 Task: Create a section Feature Gating Sprint and in the section, add a milestone Virtual Private Network (VPN) Implementation in the project ZirconTech.
Action: Mouse moved to (76, 337)
Screenshot: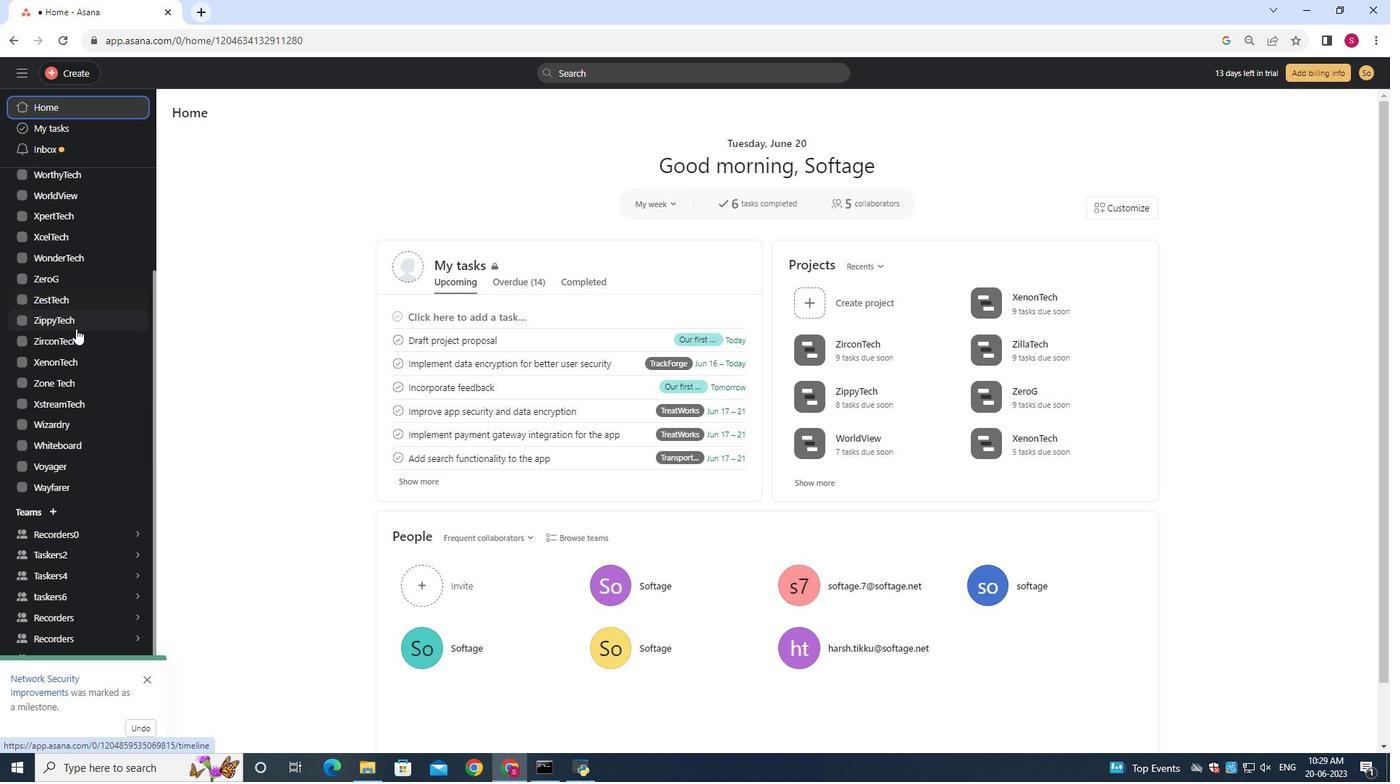 
Action: Mouse pressed left at (76, 337)
Screenshot: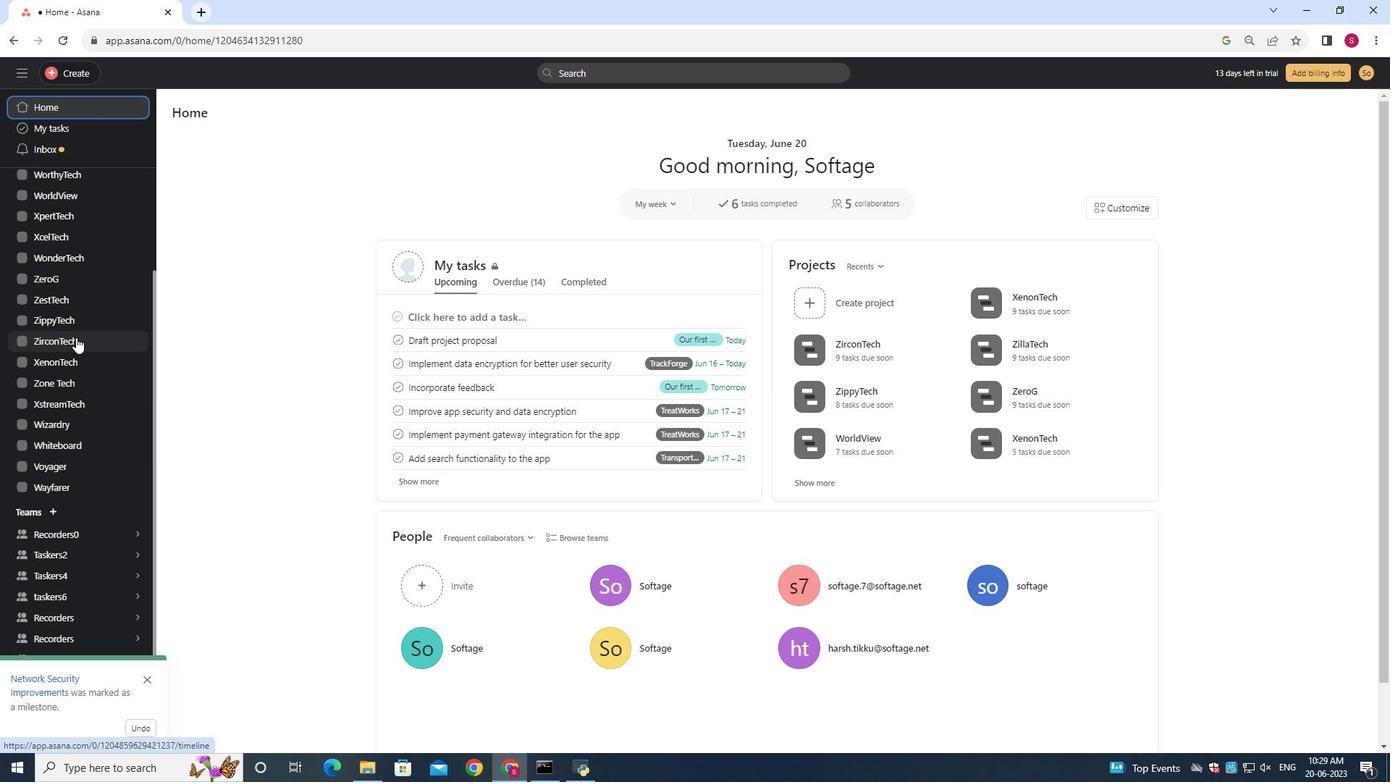 
Action: Mouse moved to (233, 178)
Screenshot: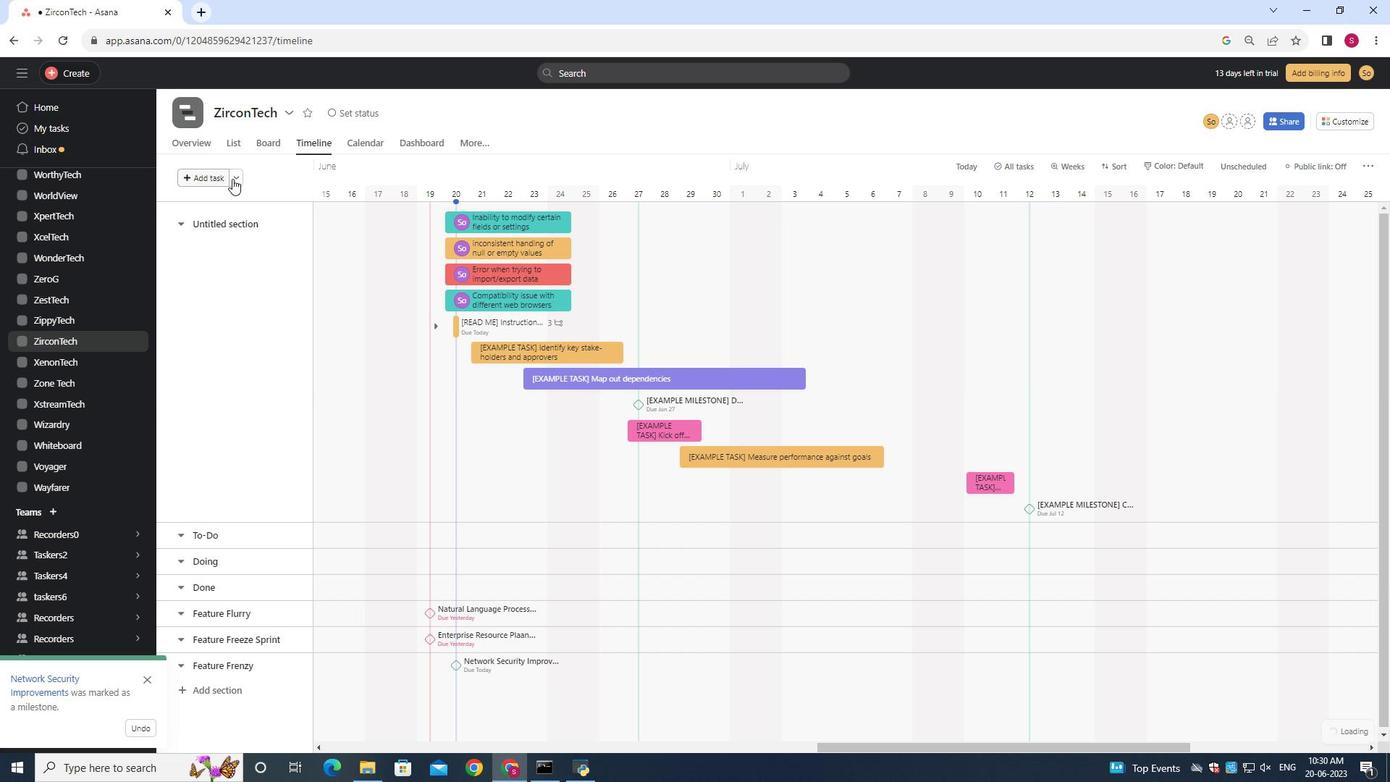 
Action: Mouse pressed left at (233, 178)
Screenshot: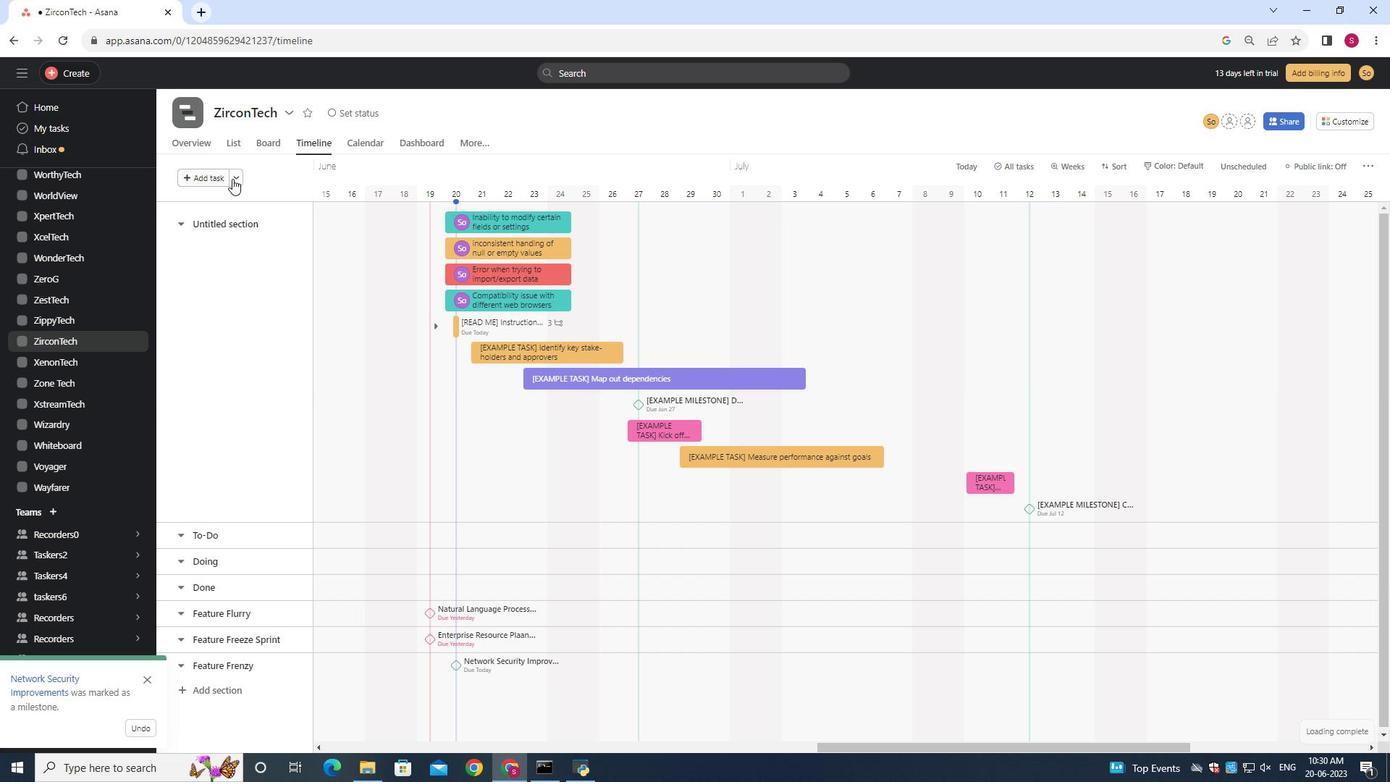 
Action: Mouse moved to (258, 205)
Screenshot: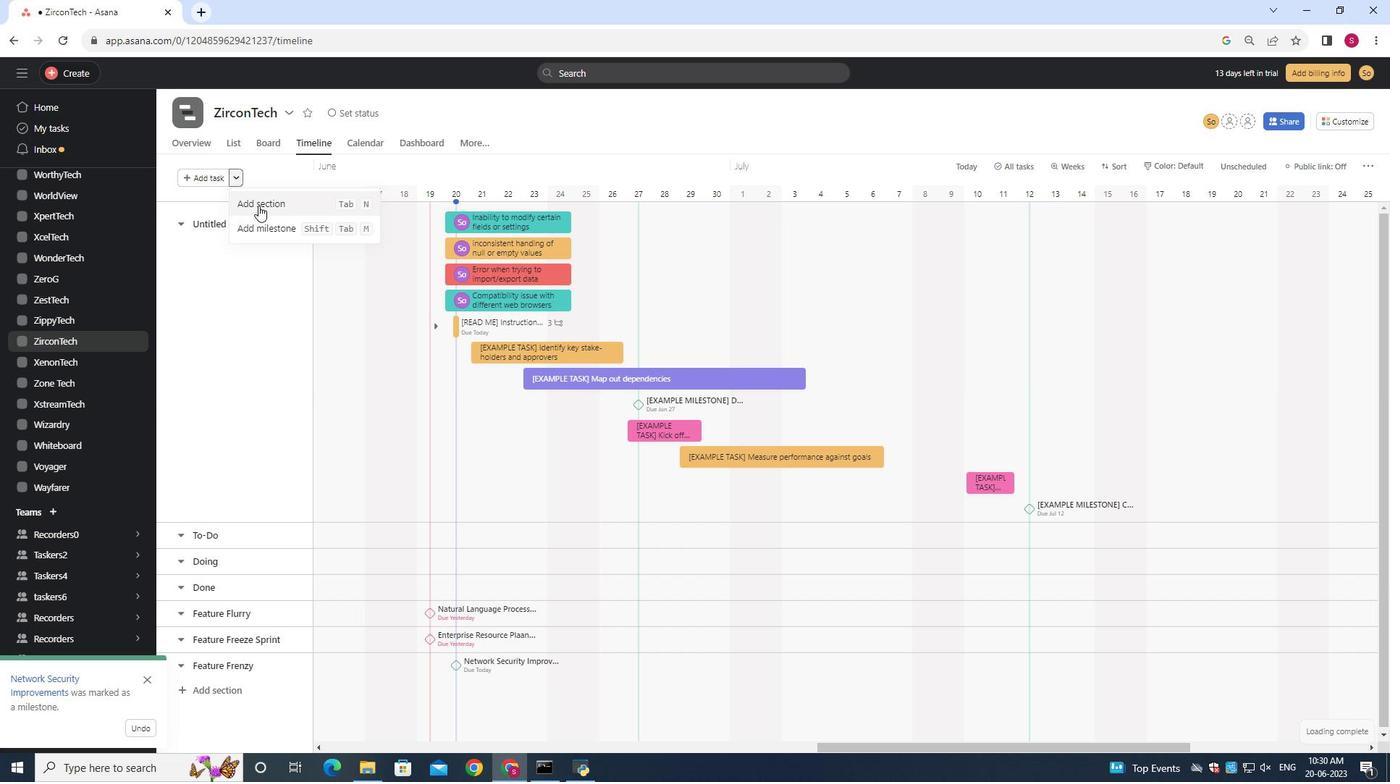
Action: Mouse pressed left at (258, 205)
Screenshot: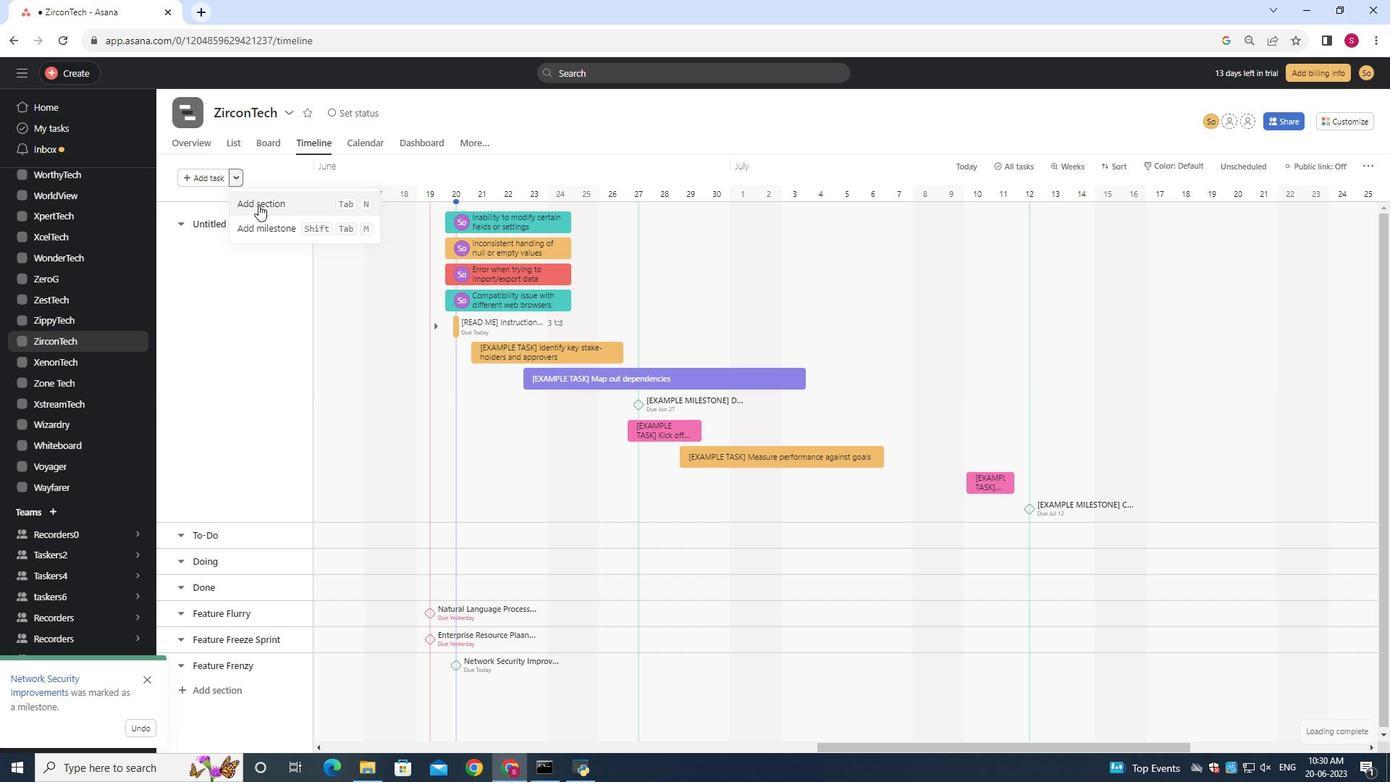 
Action: Mouse moved to (258, 205)
Screenshot: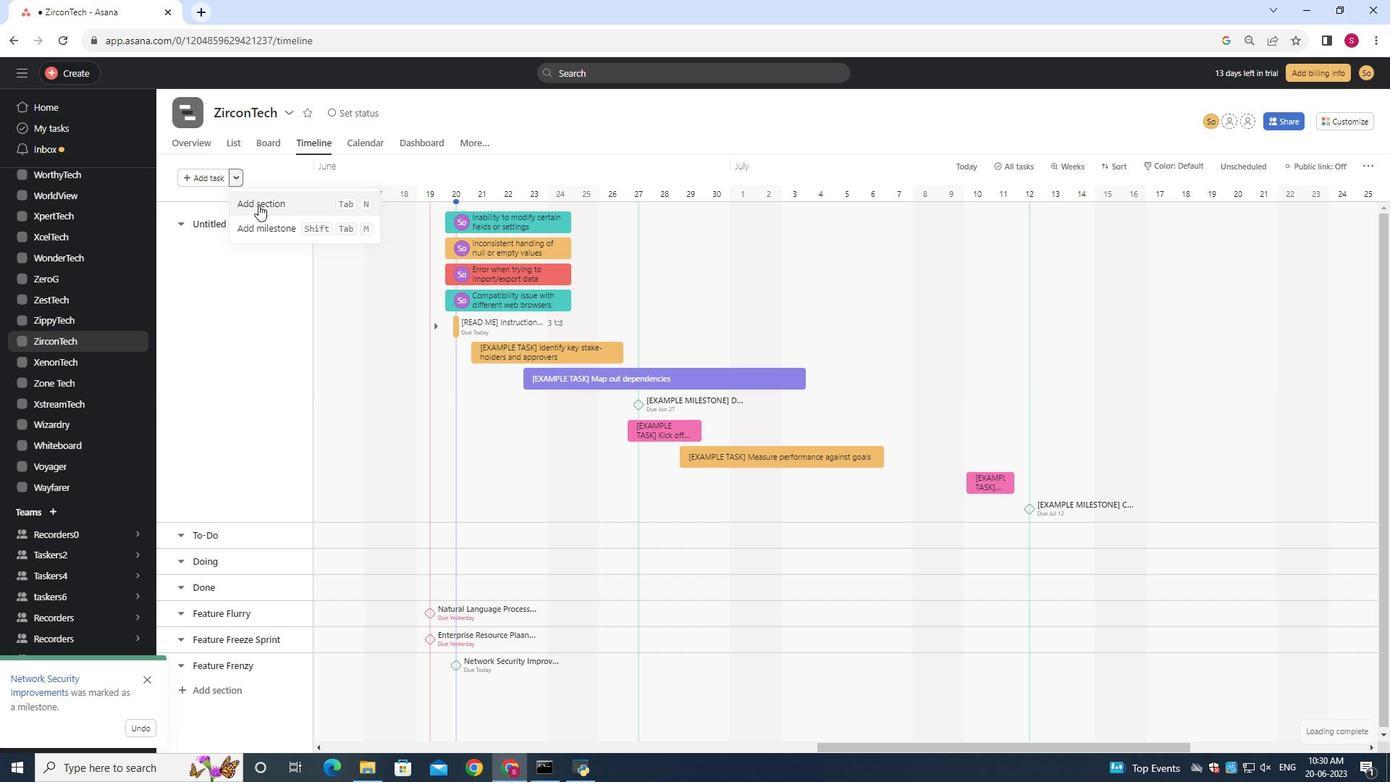 
Action: Key pressed <Key.shift>Feature<Key.space><Key.shift><Key.shift><Key.shift><Key.shift><Key.shift>Gating<Key.space><Key.shift>Sprint
Screenshot: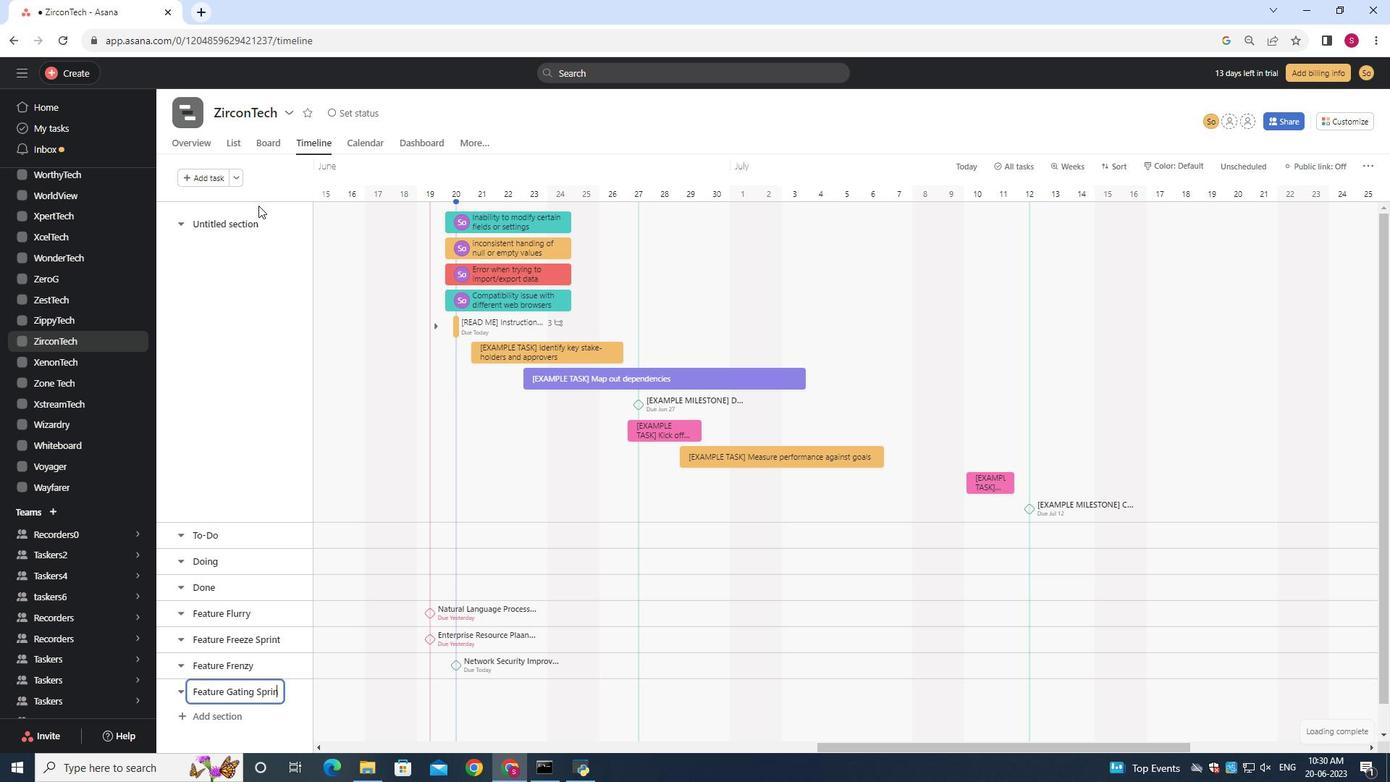 
Action: Mouse moved to (339, 697)
Screenshot: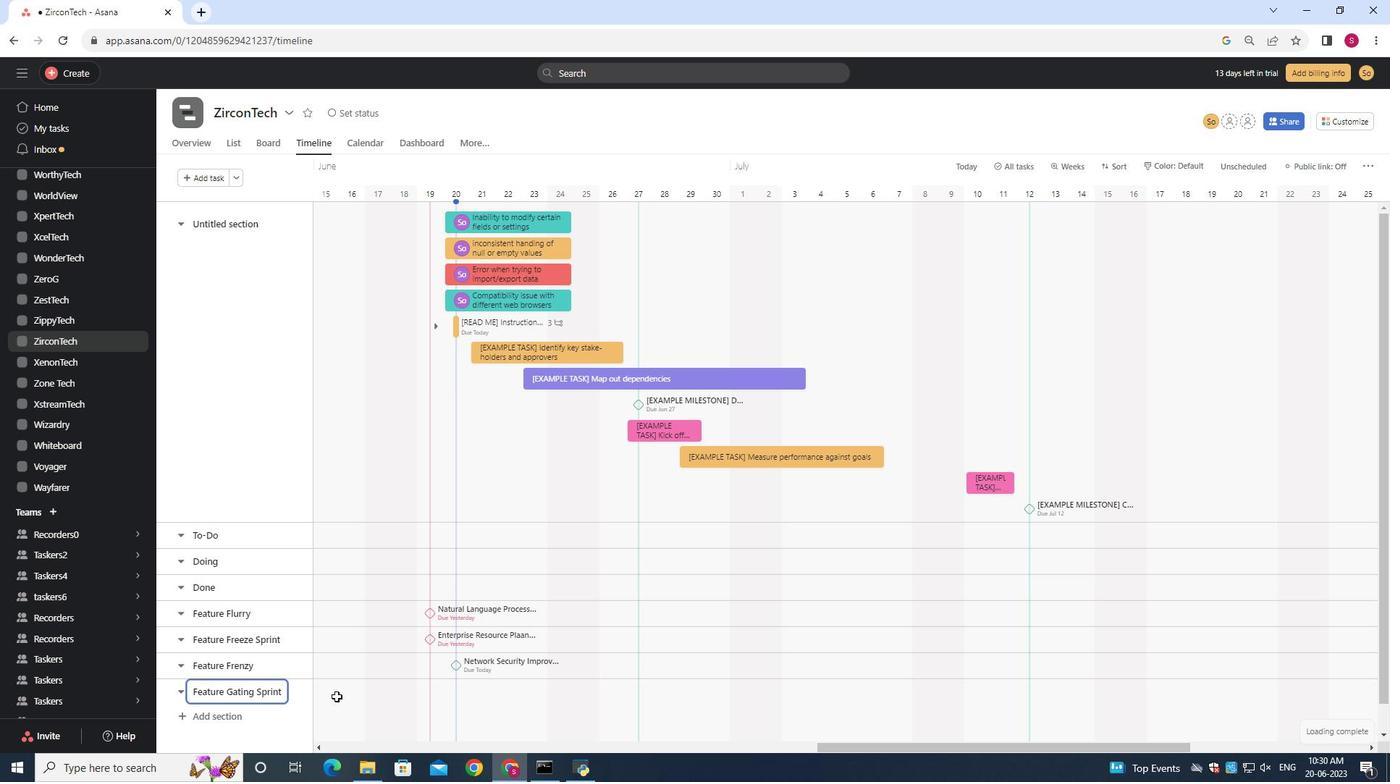 
Action: Mouse pressed left at (338, 697)
Screenshot: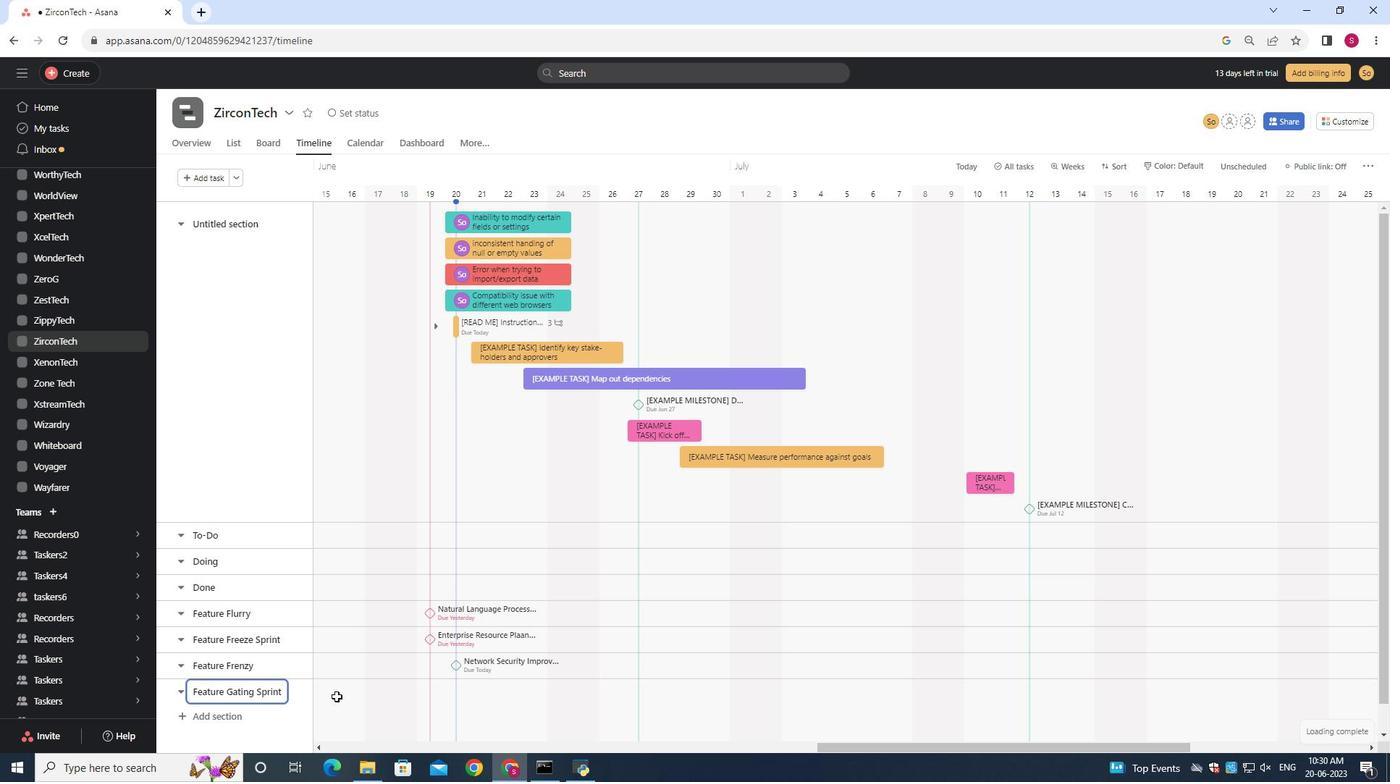 
Action: Mouse moved to (342, 695)
Screenshot: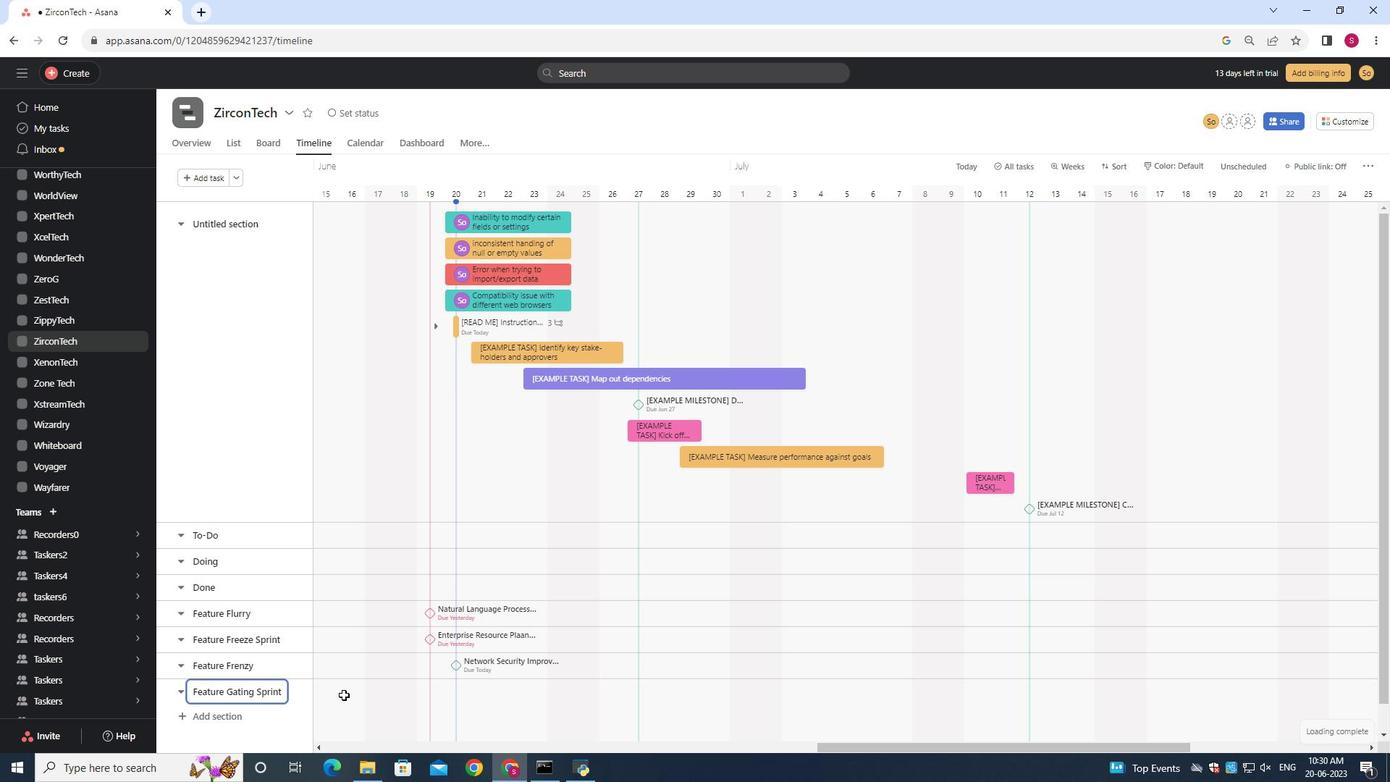 
Action: Mouse pressed left at (342, 695)
Screenshot: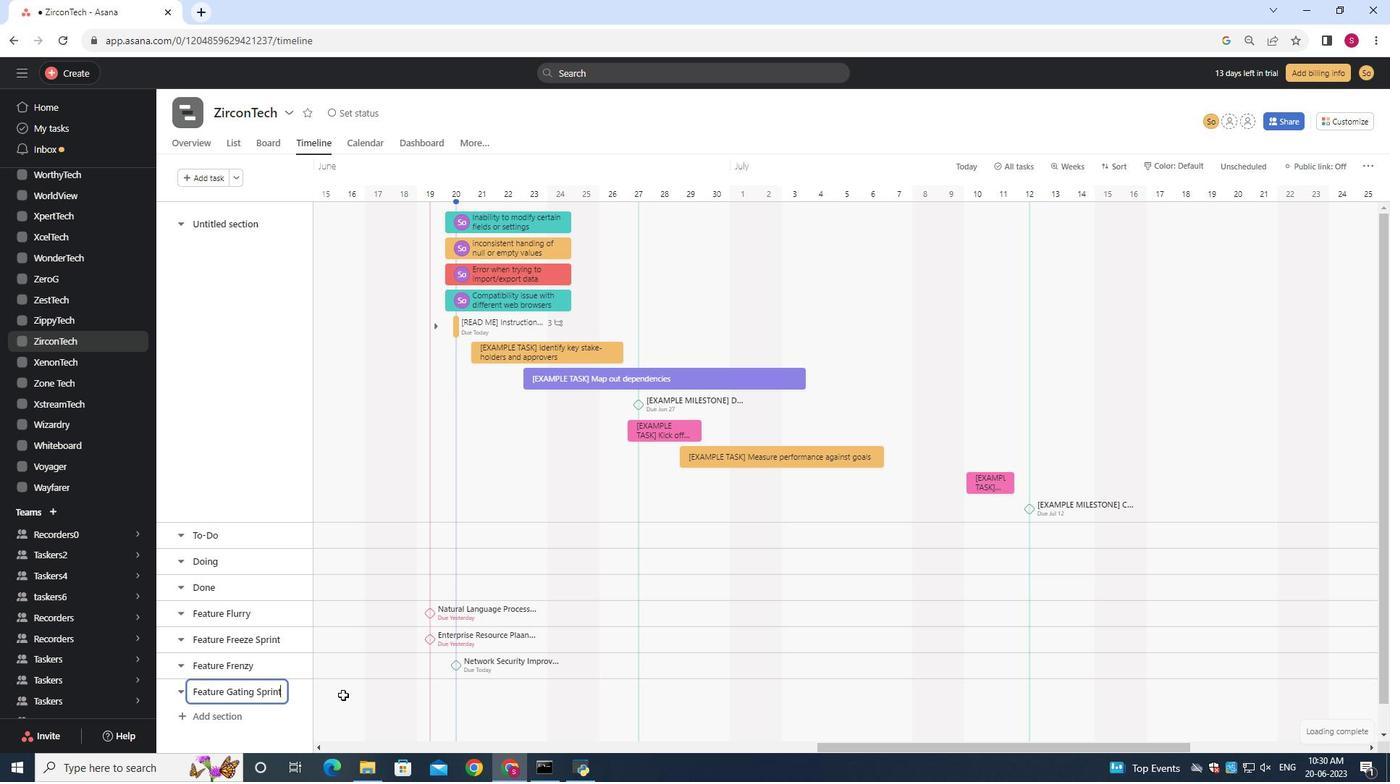 
Action: Mouse moved to (343, 695)
Screenshot: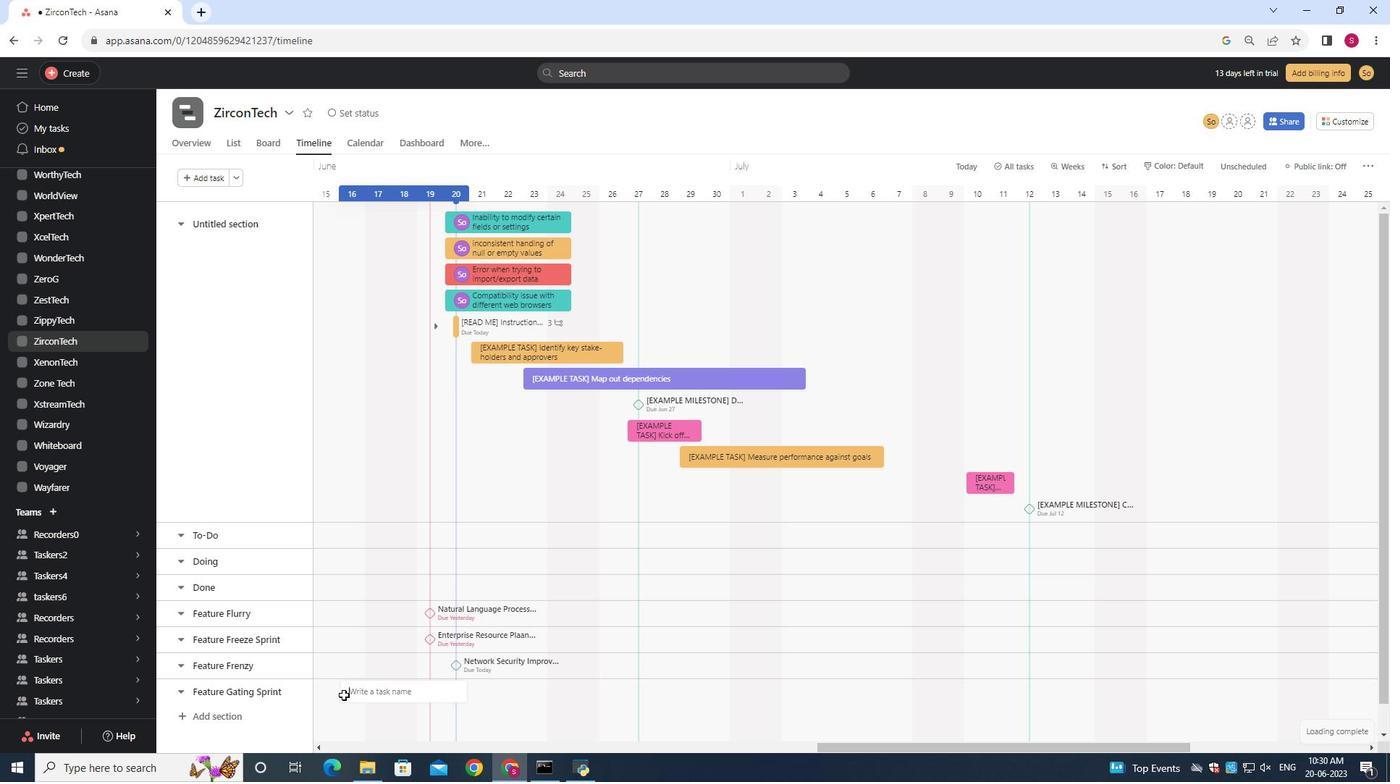 
Action: Key pressed <Key.shift><Key.shift><Key.shift><Key.shift><Key.shift><Key.shift><Key.shift><Key.shift><Key.shift><Key.shift><Key.shift><Key.shift><Key.shift><Key.shift><Key.shift><Key.shift><Key.shift><Key.shift><Key.shift><Key.shift><Key.shift><Key.shift><Key.shift><Key.shift><Key.shift>Virtual<Key.space><Key.shift>Private<Key.space><Key.shift><Key.shift><Key.shift><Key.shift><Key.shift><Key.shift><Key.shift><Key.shift><Key.shift><Key.shift><Key.shift><Key.shift><Key.shift><Key.shift><Key.shift><Key.shift><Key.shift><Key.shift><Key.shift><Key.shift><Key.shift><Key.shift><Key.shift><Key.shift><Key.shift><Key.shift><Key.shift><Key.shift><Key.shift><Key.shift><Key.shift>Network<Key.space><Key.shift><Key.shift><Key.shift><Key.shift><Key.shift>(<Key.shift>VPN)<Key.space><Key.shift><Key.shift>Implementation
Screenshot: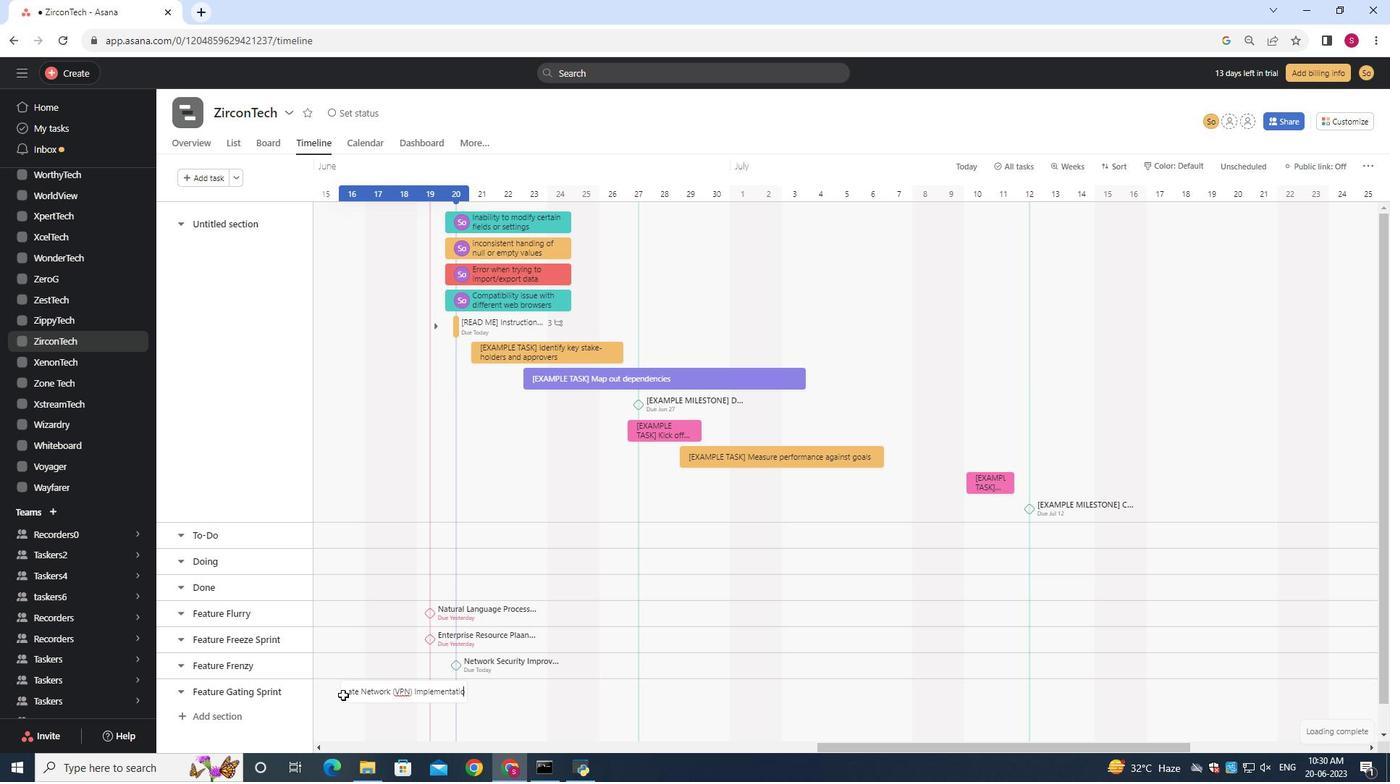 
Action: Mouse moved to (420, 694)
Screenshot: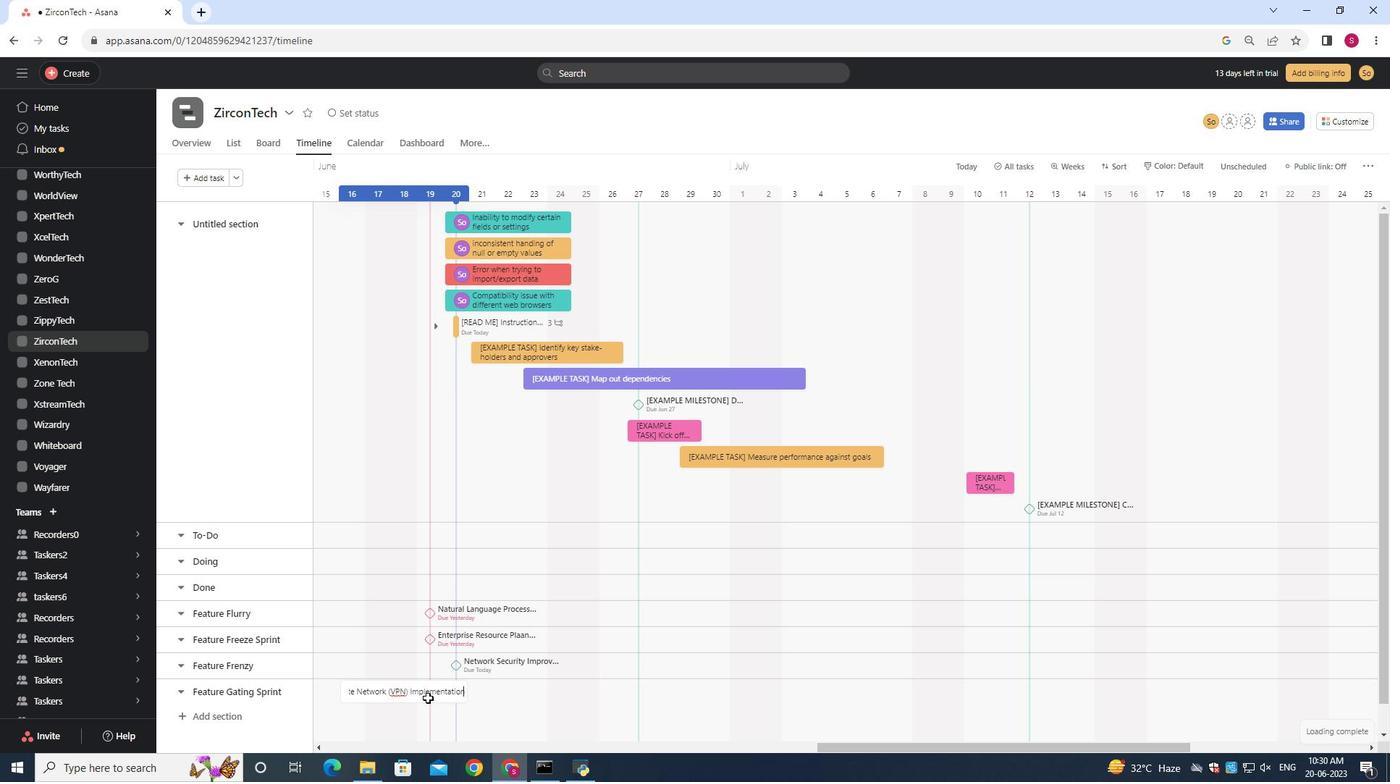 
Action: Mouse pressed right at (420, 694)
Screenshot: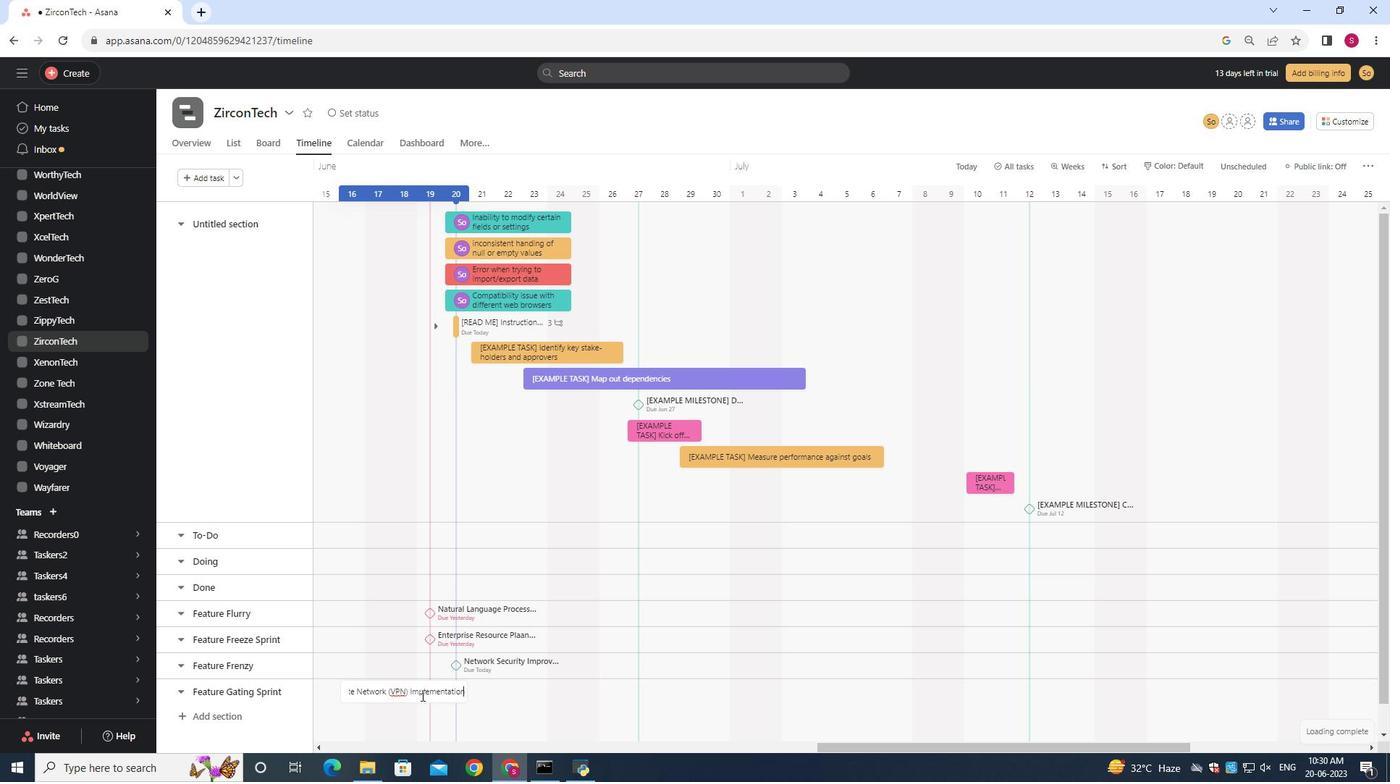 
Action: Mouse moved to (478, 626)
Screenshot: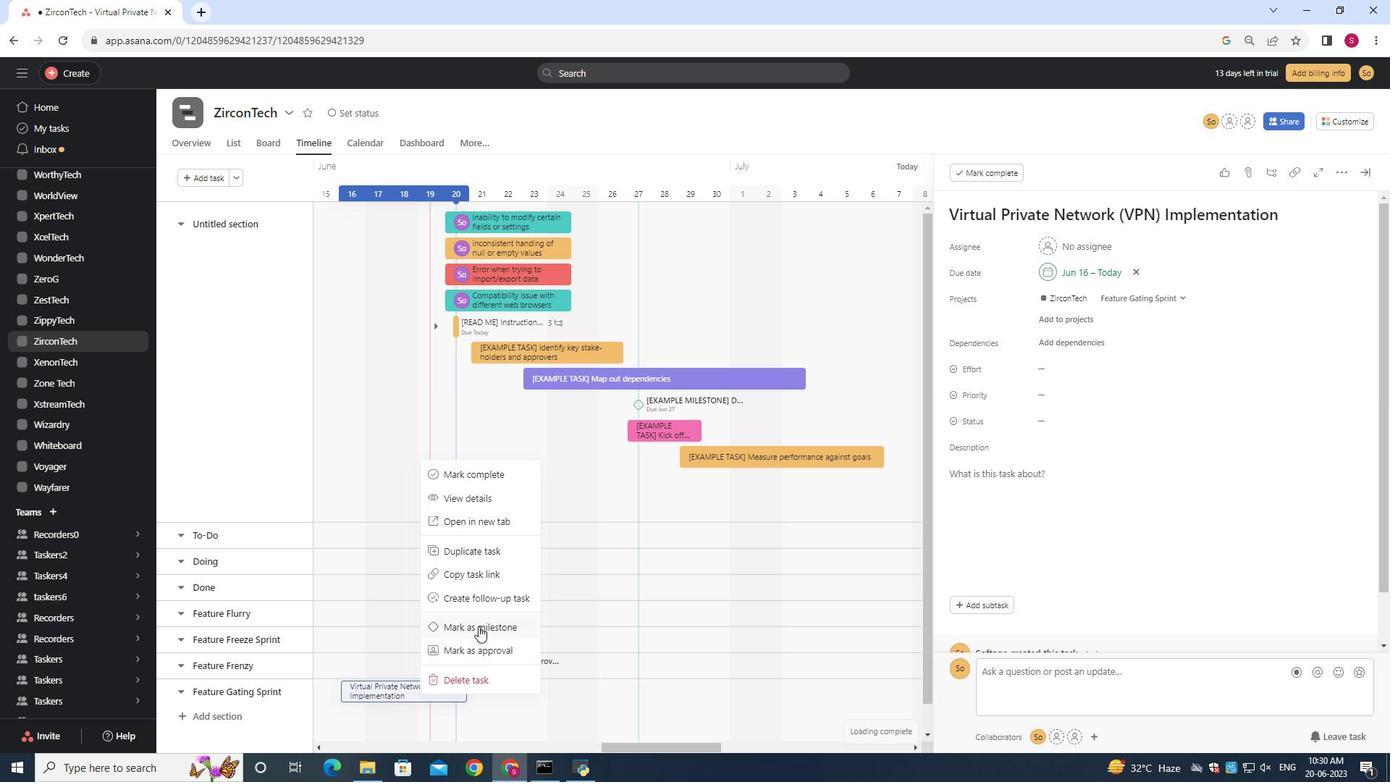 
Action: Mouse pressed left at (478, 626)
Screenshot: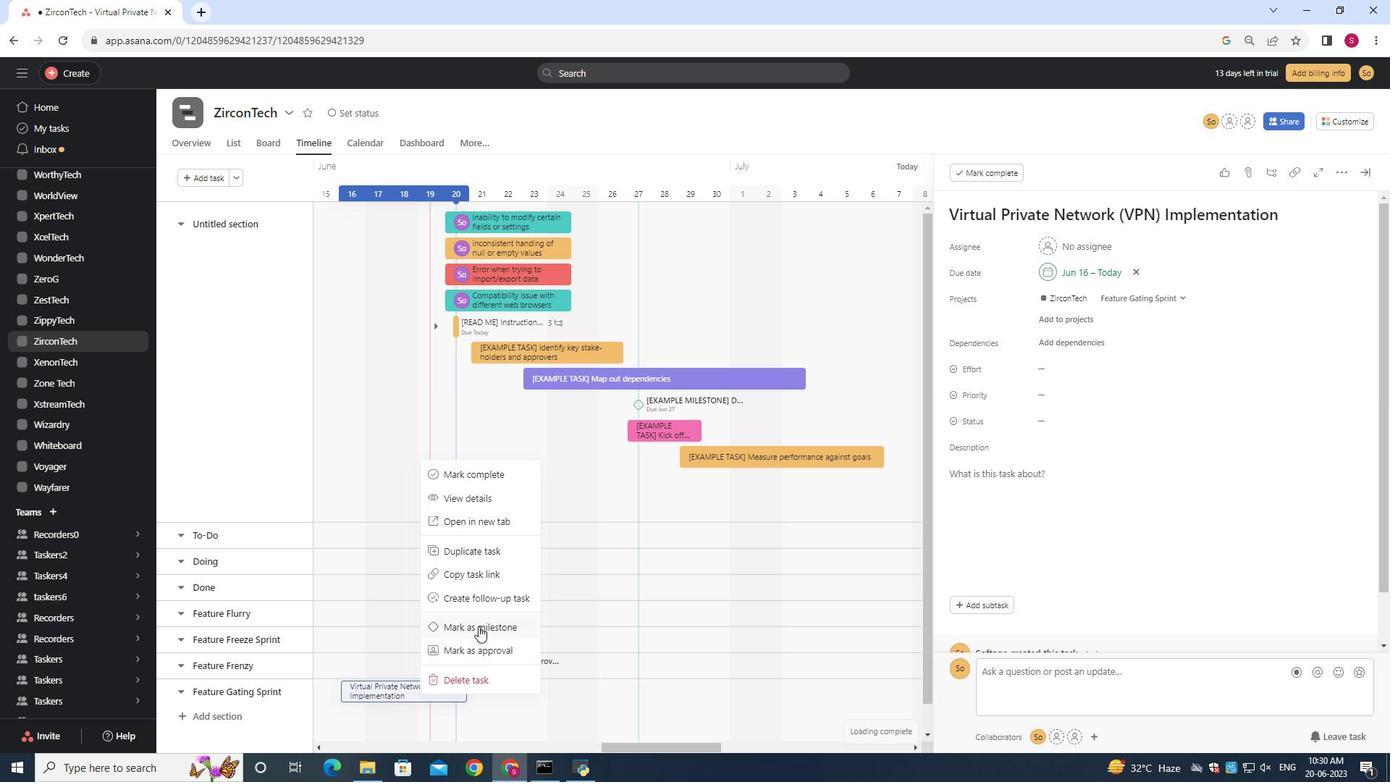 
Action: Mouse moved to (486, 626)
Screenshot: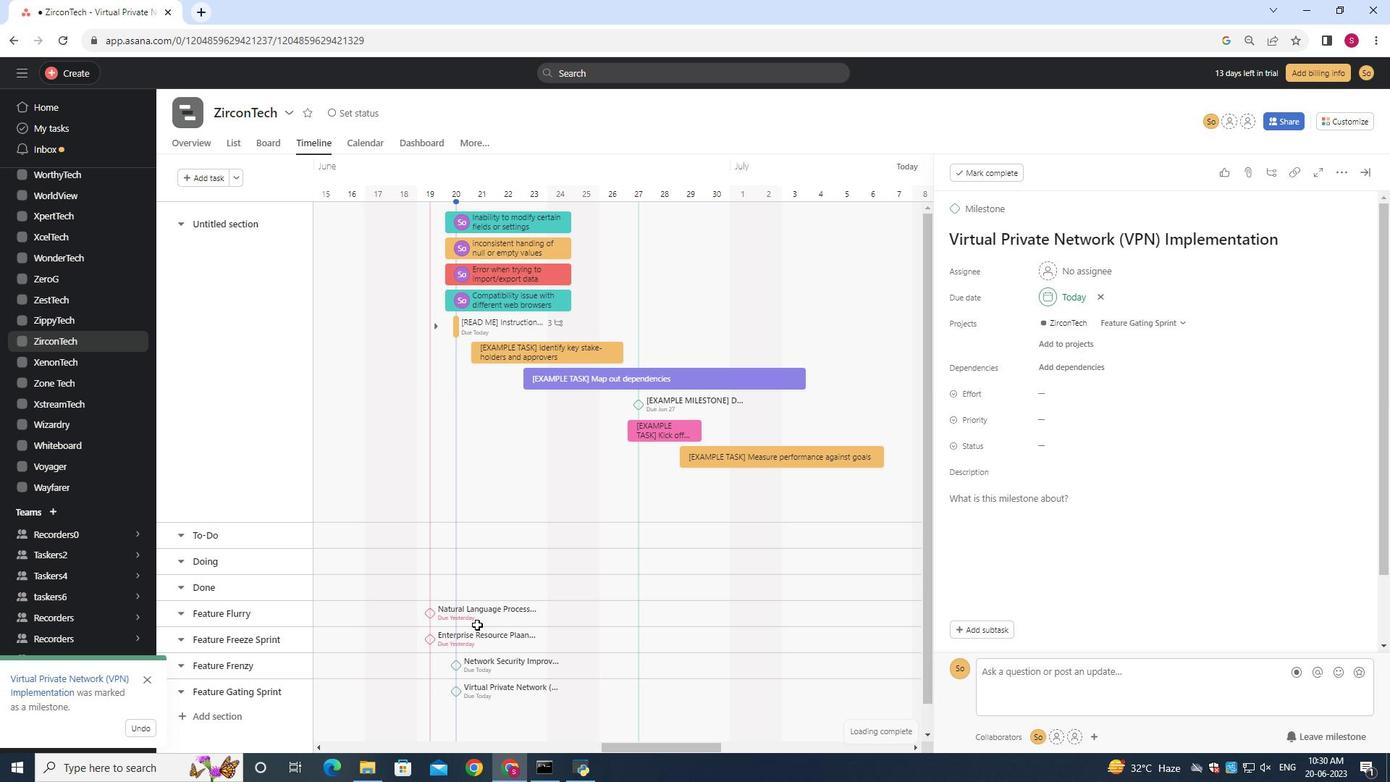 
